 Task: Add Field Roast Creamy Original Chao Cheese Shreds to the cart.
Action: Mouse pressed left at (22, 118)
Screenshot: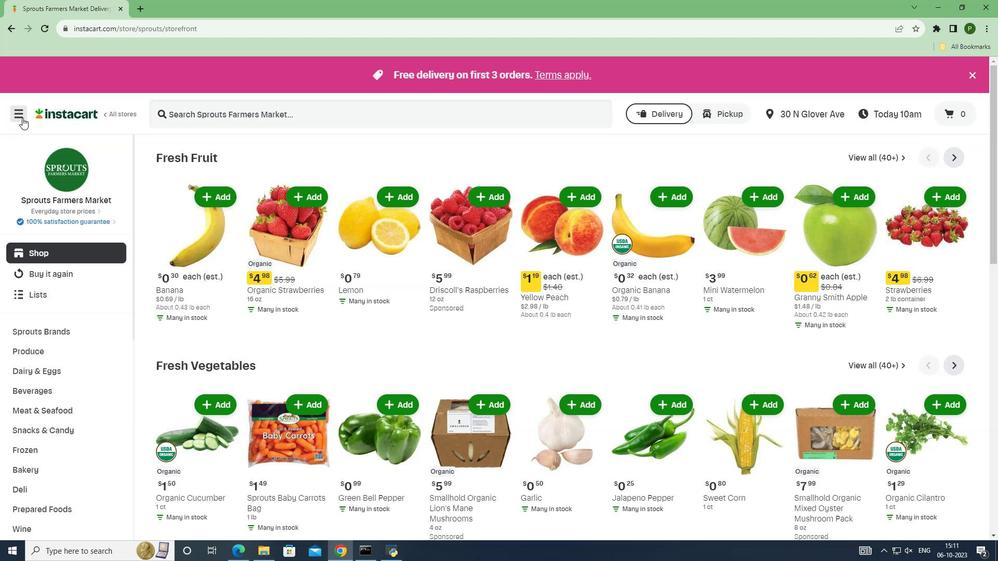 
Action: Mouse moved to (48, 272)
Screenshot: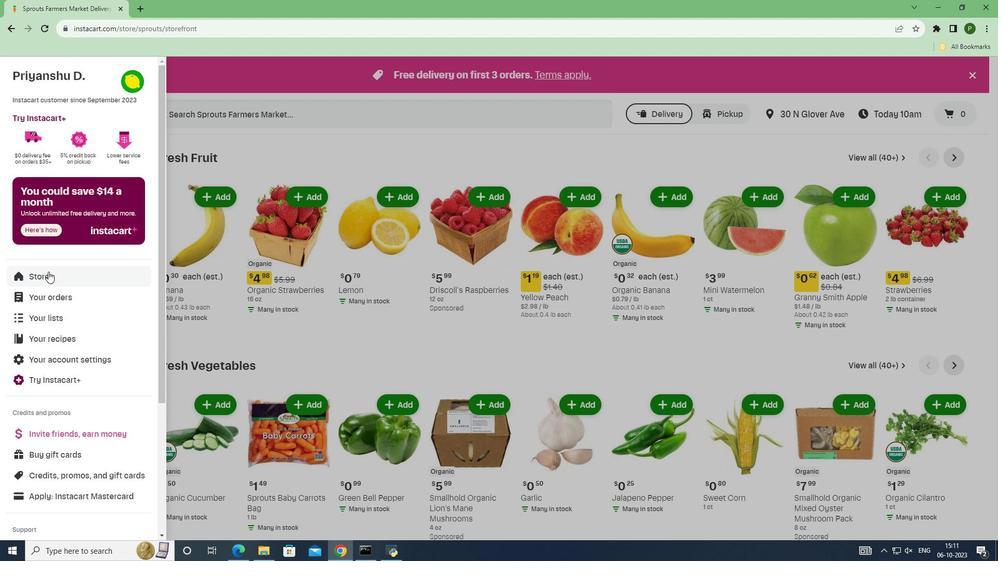 
Action: Mouse pressed left at (48, 272)
Screenshot: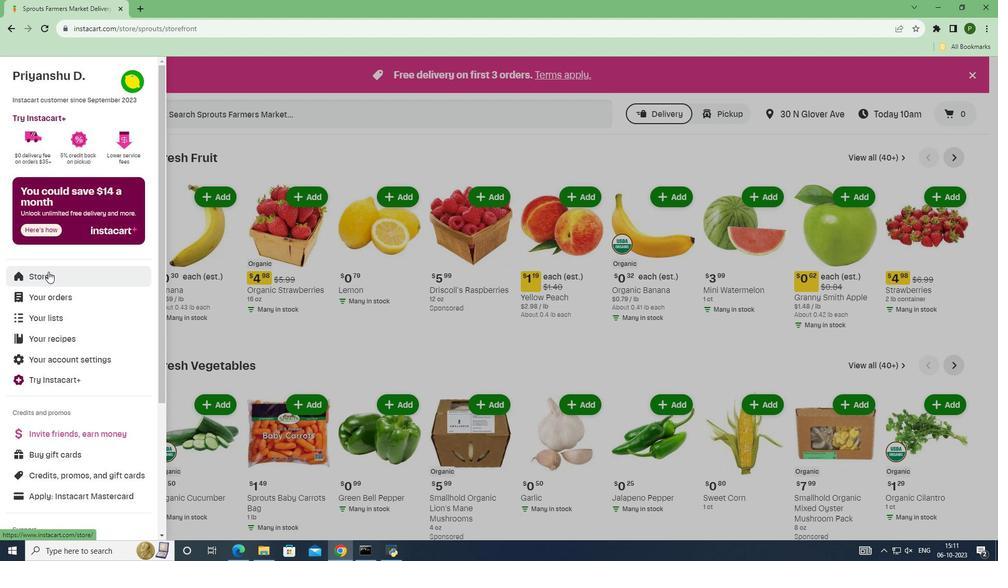 
Action: Mouse moved to (228, 122)
Screenshot: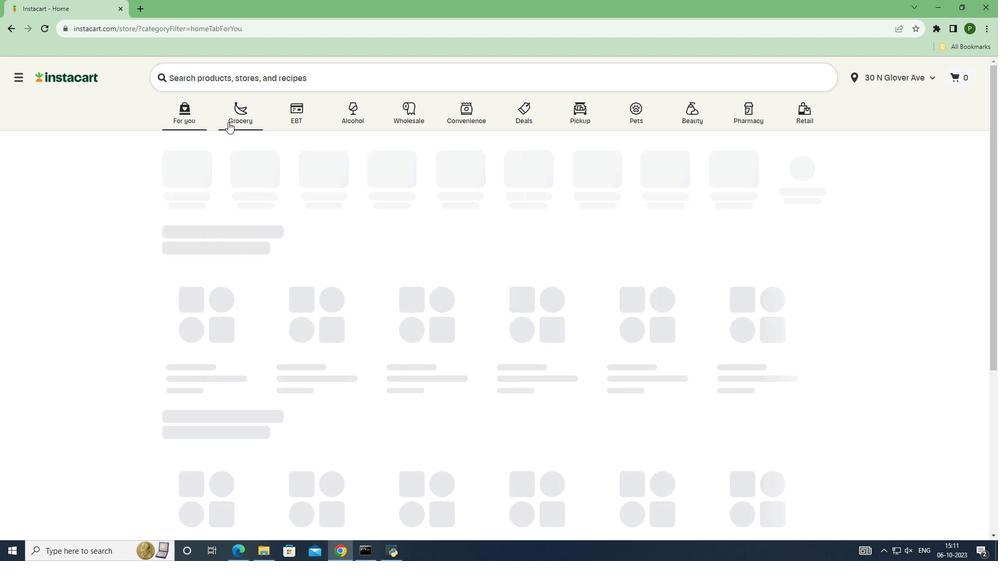 
Action: Mouse pressed left at (228, 122)
Screenshot: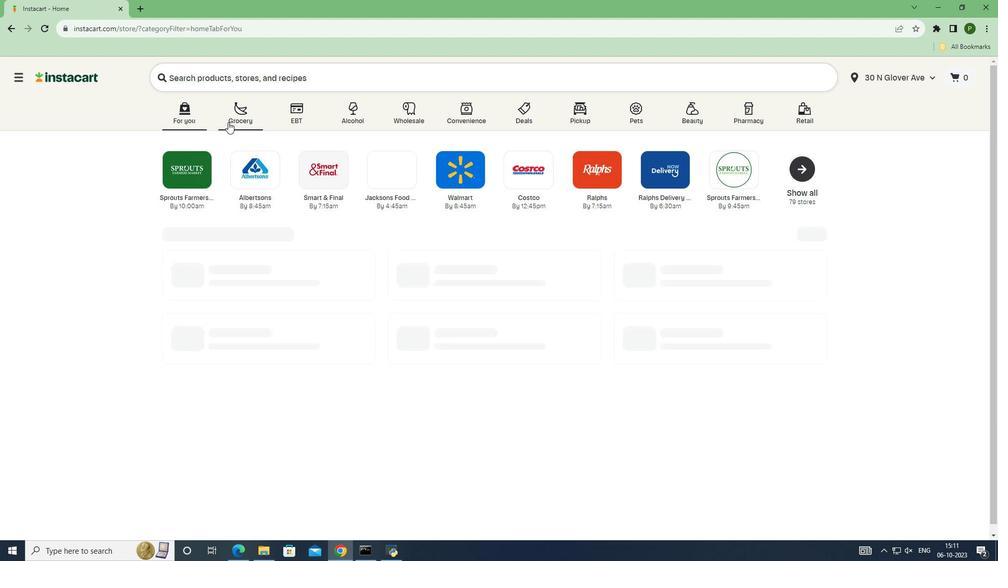 
Action: Mouse moved to (623, 233)
Screenshot: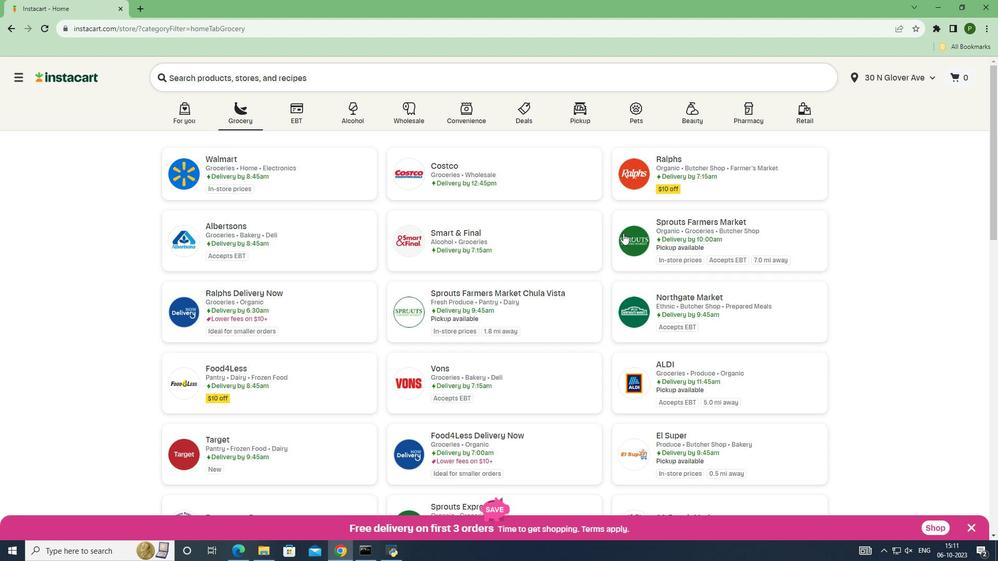 
Action: Mouse pressed left at (623, 233)
Screenshot: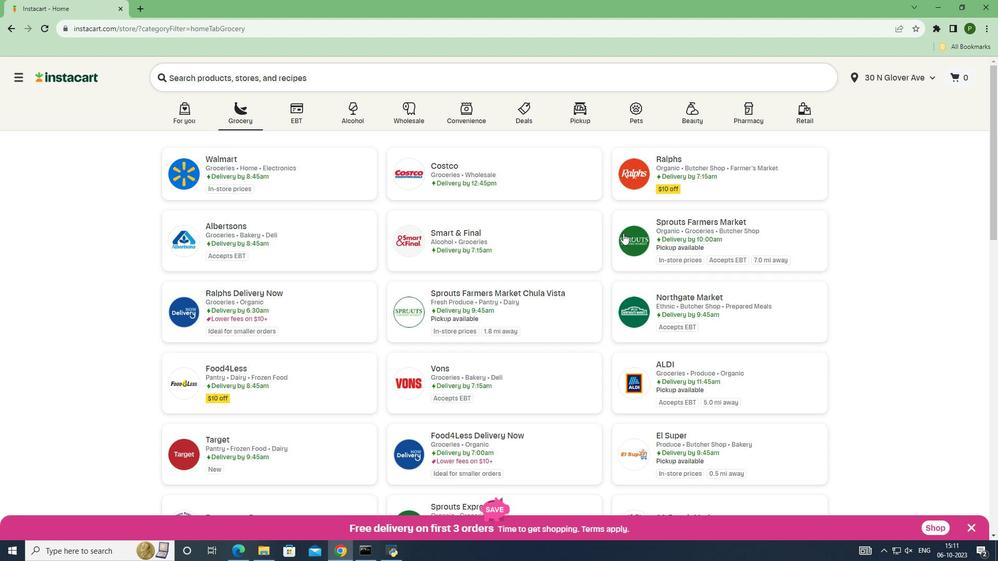 
Action: Mouse moved to (69, 370)
Screenshot: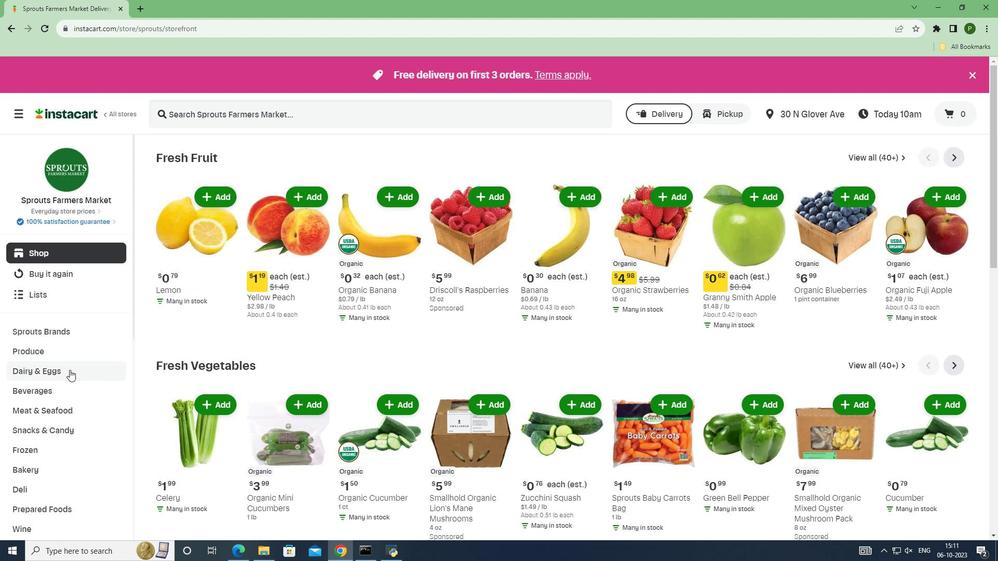 
Action: Mouse pressed left at (69, 370)
Screenshot: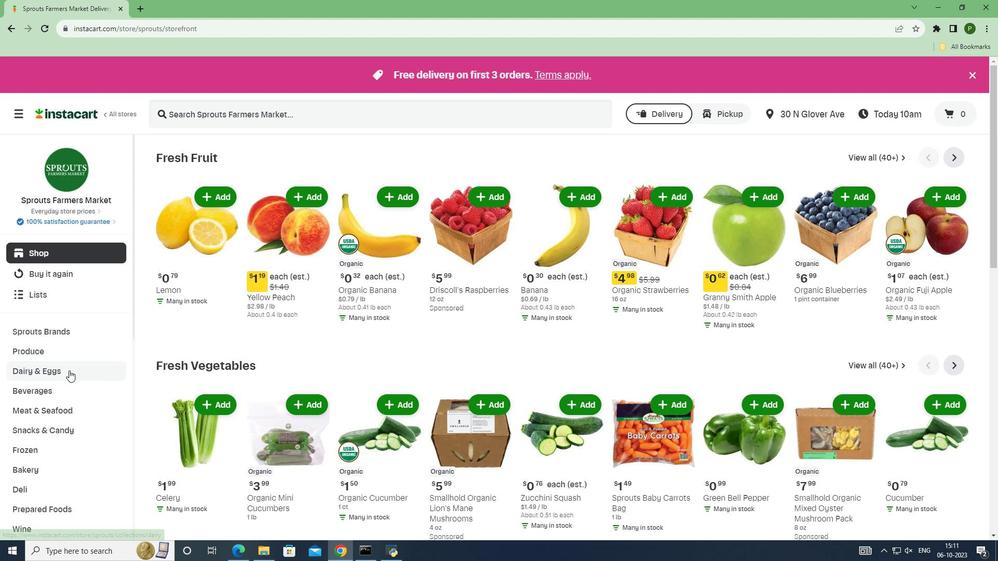 
Action: Mouse moved to (61, 417)
Screenshot: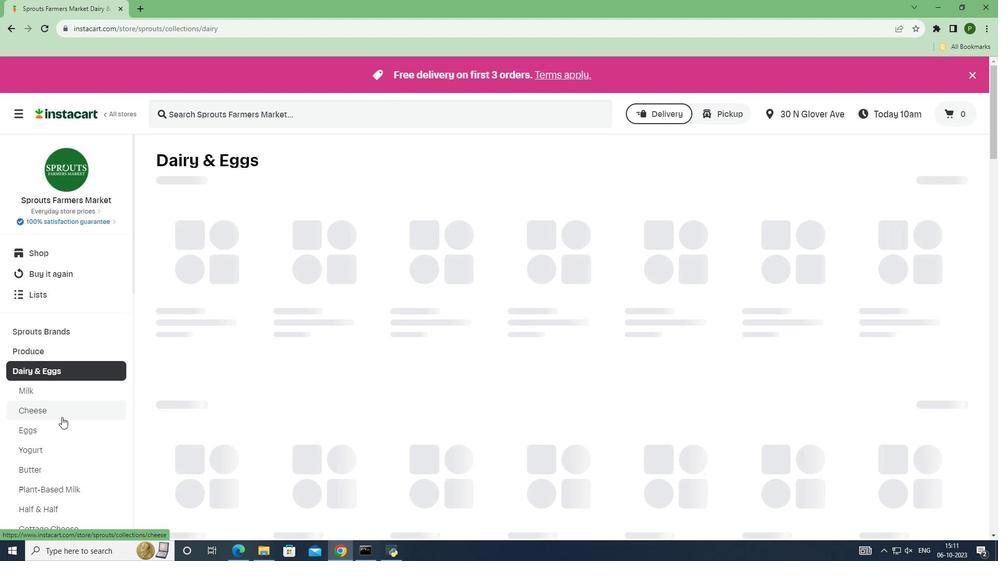 
Action: Mouse pressed left at (61, 417)
Screenshot: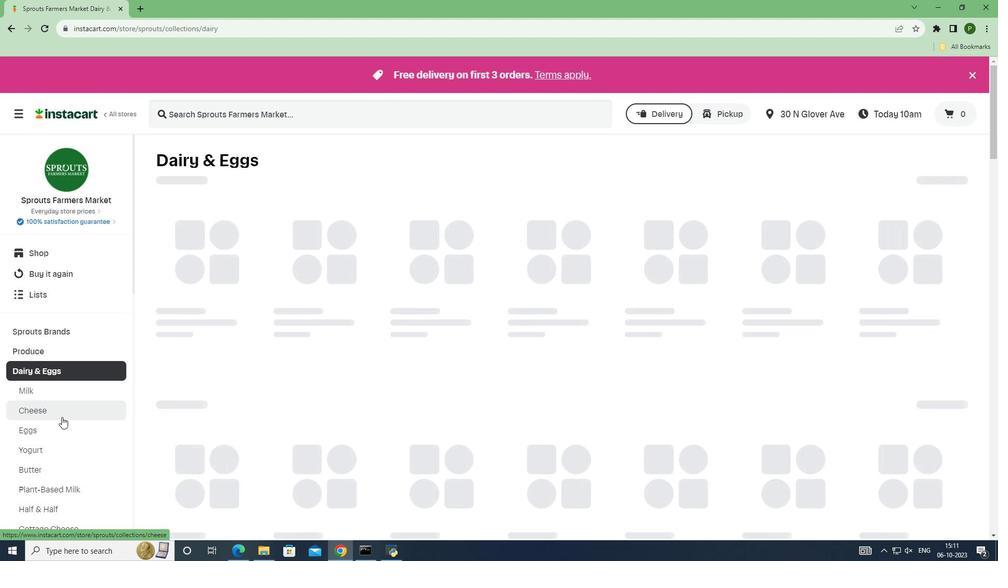 
Action: Mouse moved to (205, 114)
Screenshot: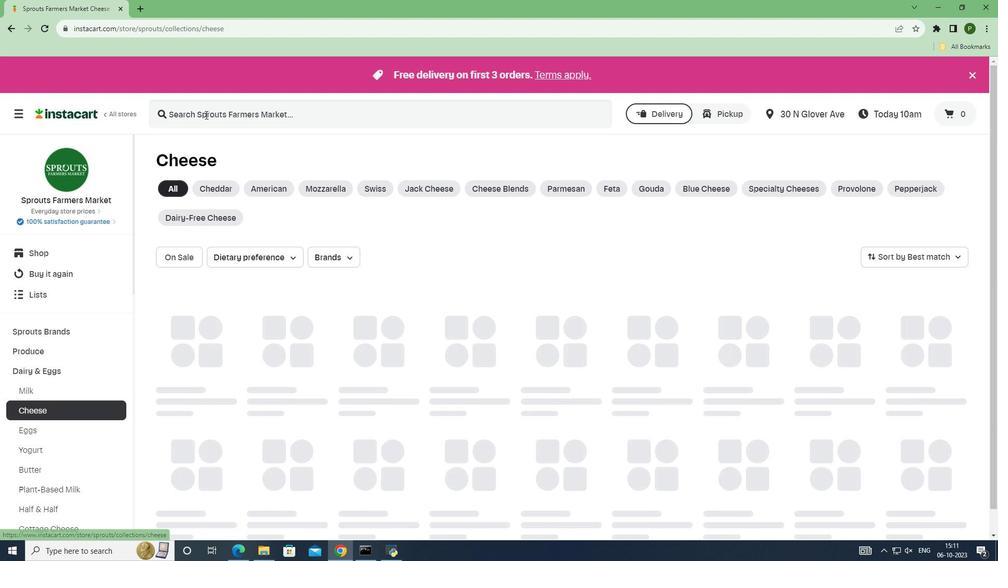
Action: Mouse pressed left at (205, 114)
Screenshot: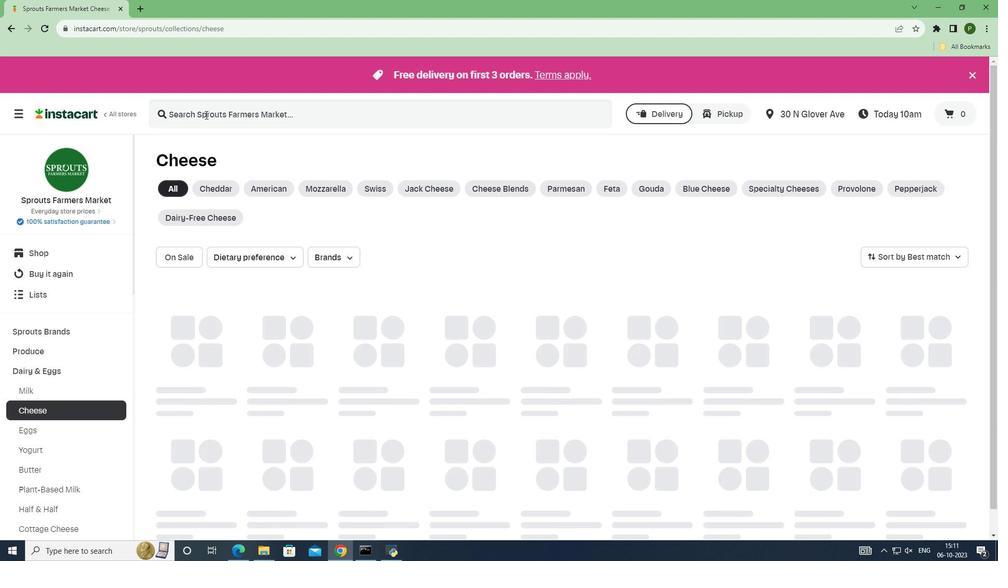 
Action: Key pressed <Key.caps_lock>F<Key.caps_lock>ield<Key.space><Key.caps_lock>R<Key.caps_lock>oast<Key.space><Key.caps_lock>C<Key.caps_lock>reamy<Key.space><Key.caps_lock>O<Key.caps_lock>riginal<Key.space><Key.caps_lock>C<Key.caps_lock>hao<Key.space><Key.caps_lock>C<Key.caps_lock>heese<Key.space><Key.caps_lock>S<Key.caps_lock>hreds<Key.enter>
Screenshot: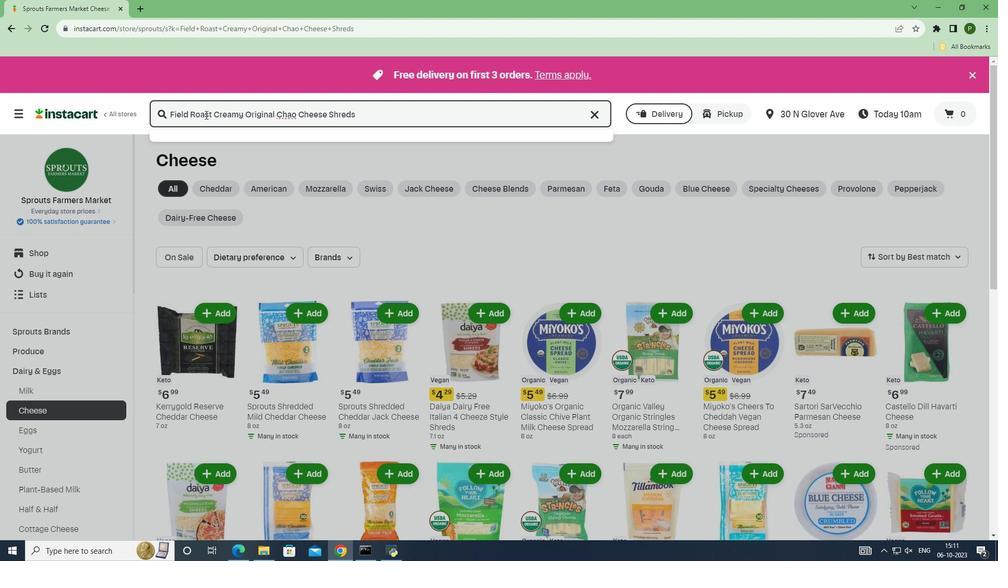 
Action: Mouse moved to (606, 225)
Screenshot: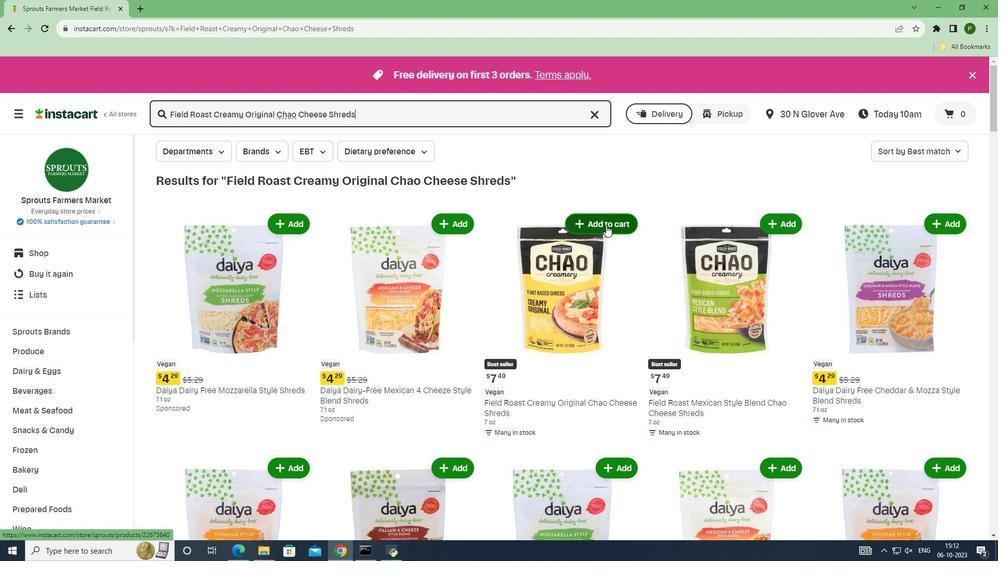 
Action: Mouse pressed left at (606, 225)
Screenshot: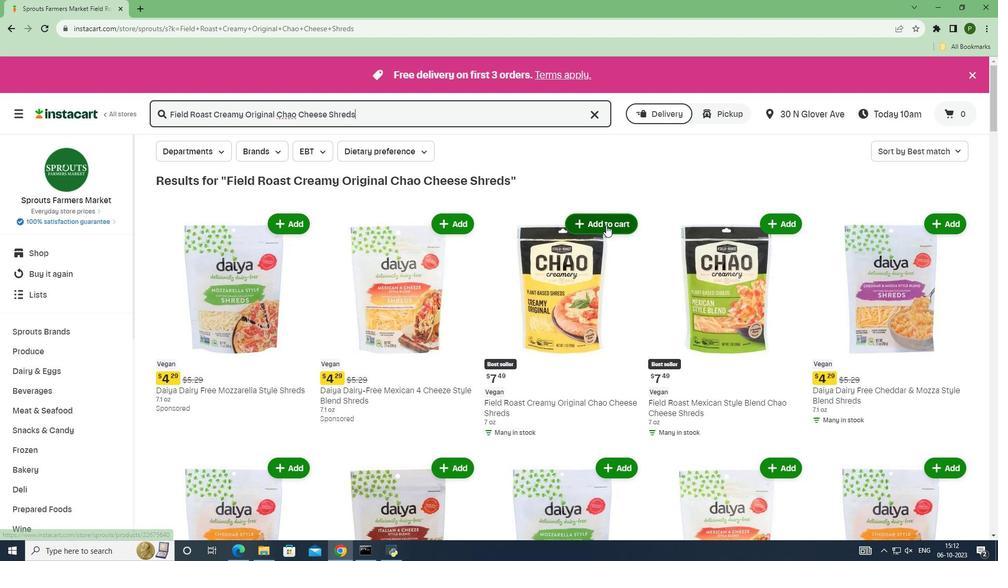 
Action: Mouse moved to (633, 257)
Screenshot: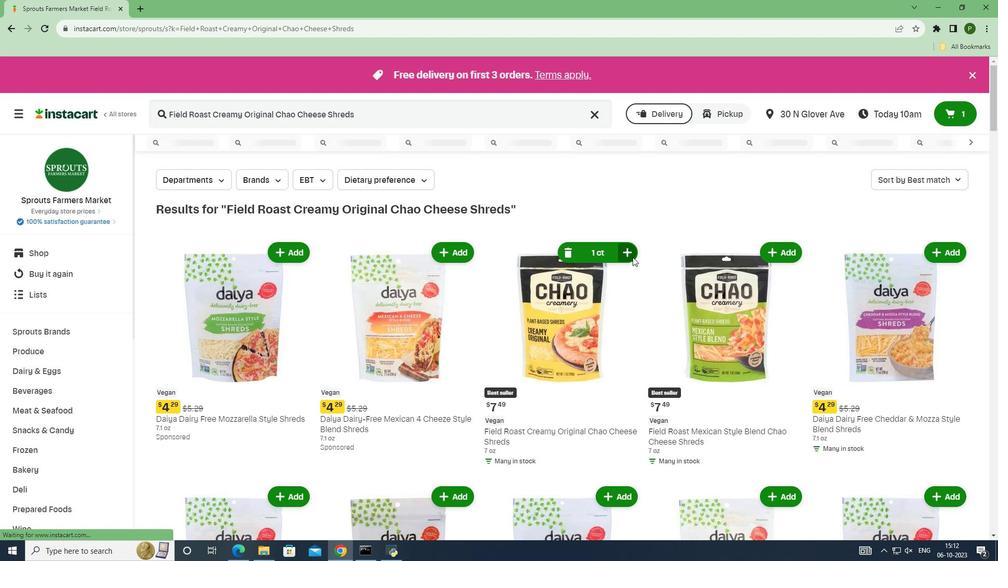 
